 Task: Plan a departmental meeting for the end of the month.
Action: Mouse moved to (562, 212)
Screenshot: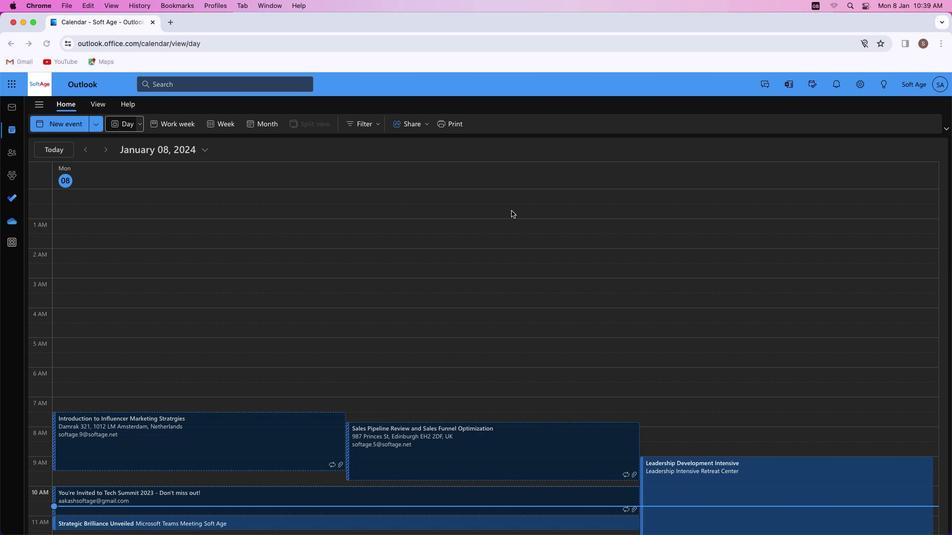 
Action: Mouse pressed left at (562, 212)
Screenshot: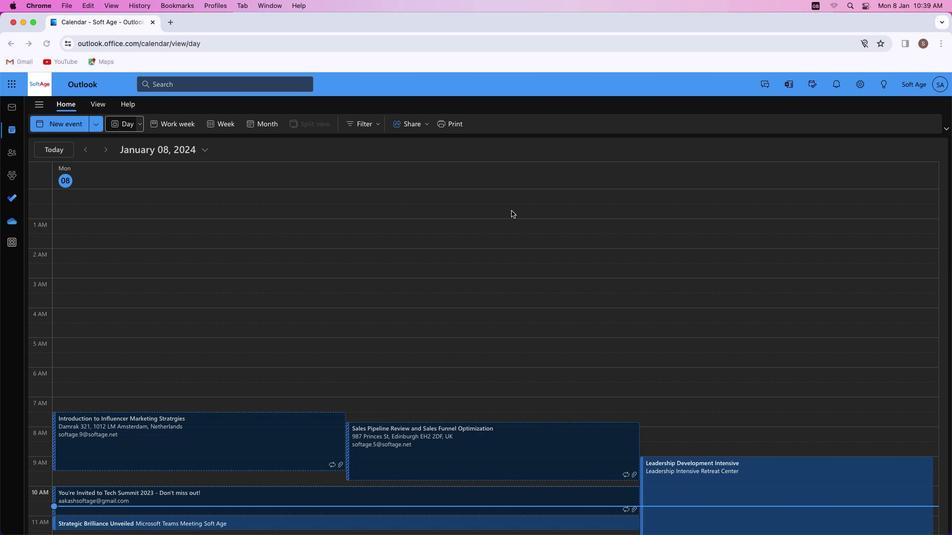 
Action: Mouse moved to (62, 125)
Screenshot: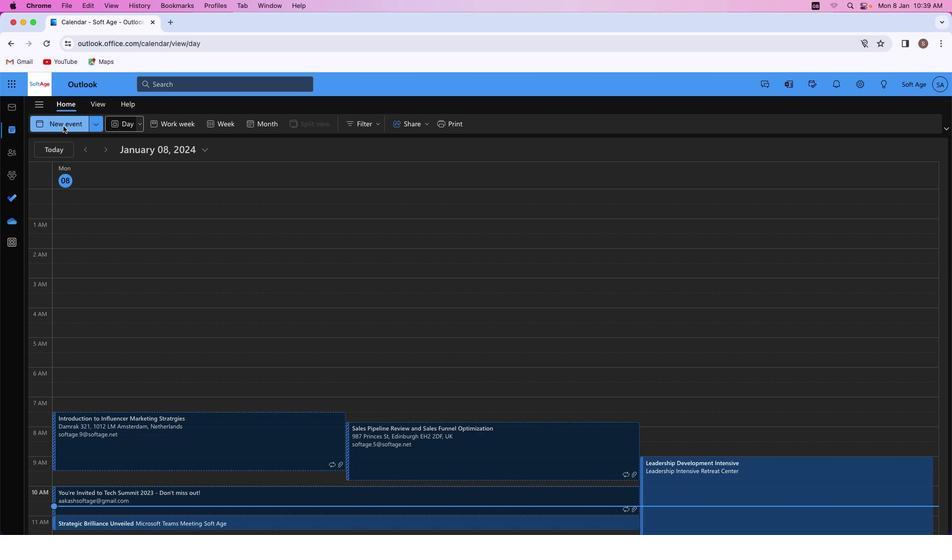 
Action: Mouse pressed left at (62, 125)
Screenshot: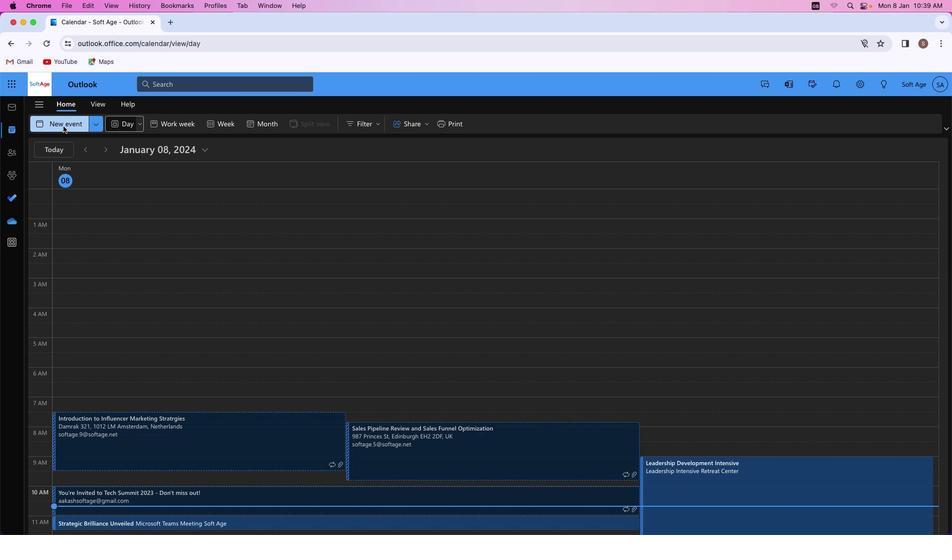 
Action: Mouse moved to (251, 189)
Screenshot: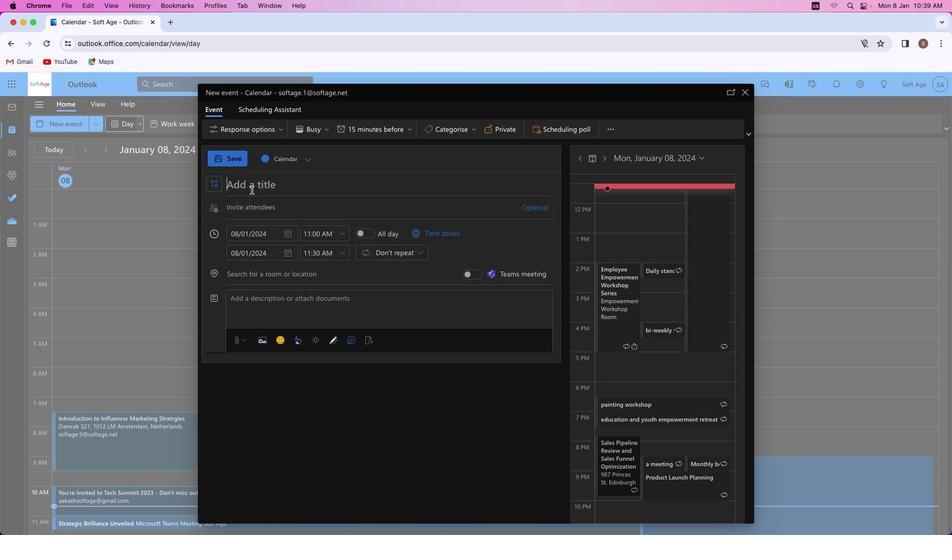 
Action: Key pressed Key.shift_r'M''o''n''t''h'"'"'s'Key.spaceKey.shift'E''n''d'Key.spaceKey.shift'A''l''i''g''n''m''e''n''t'
Screenshot: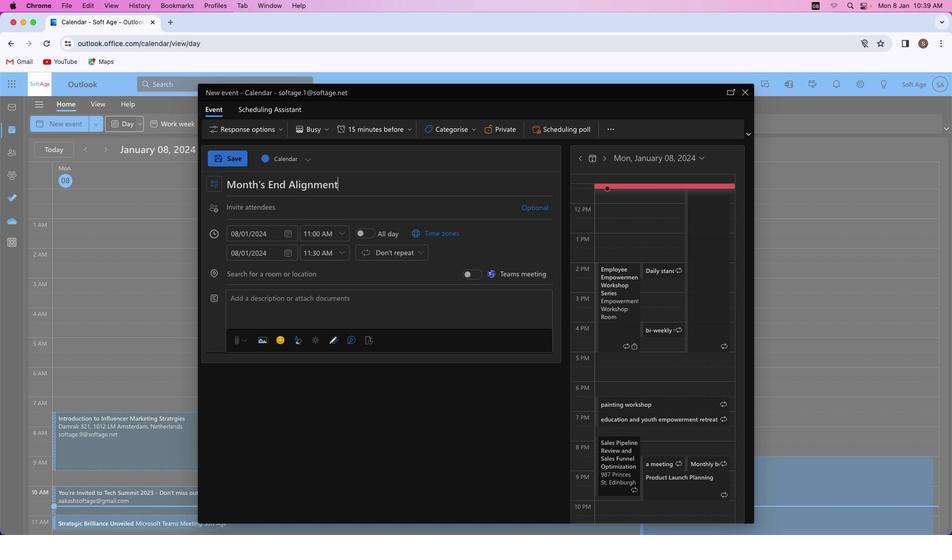 
Action: Mouse moved to (394, 253)
Screenshot: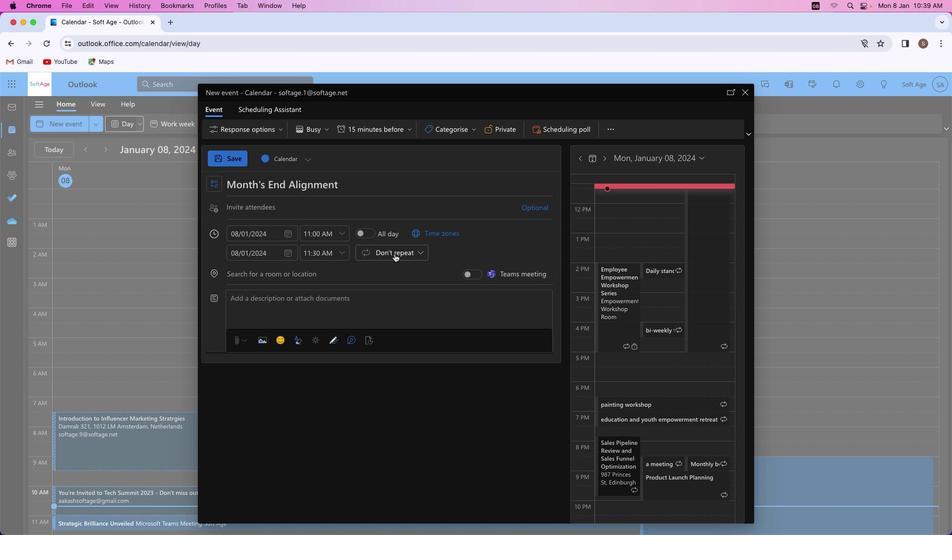 
Action: Mouse pressed left at (394, 253)
Screenshot: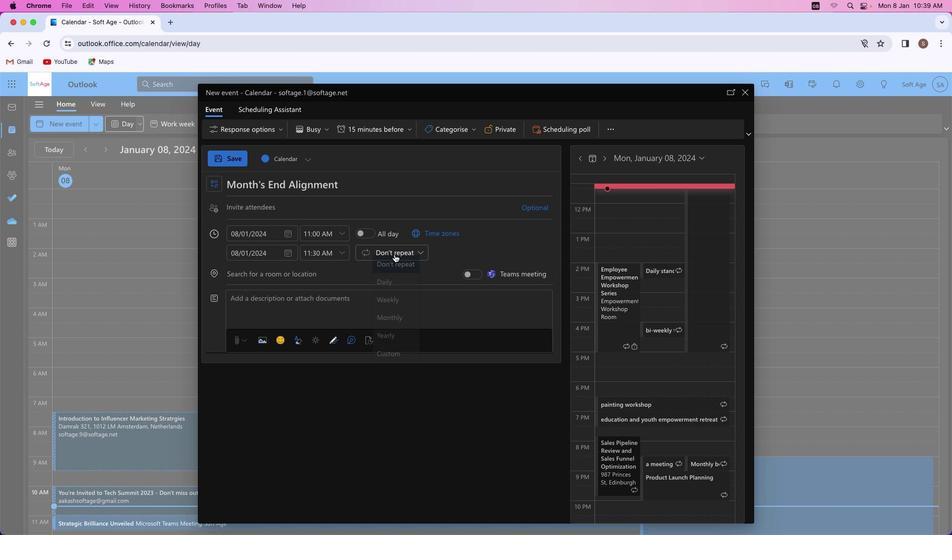 
Action: Mouse moved to (288, 233)
Screenshot: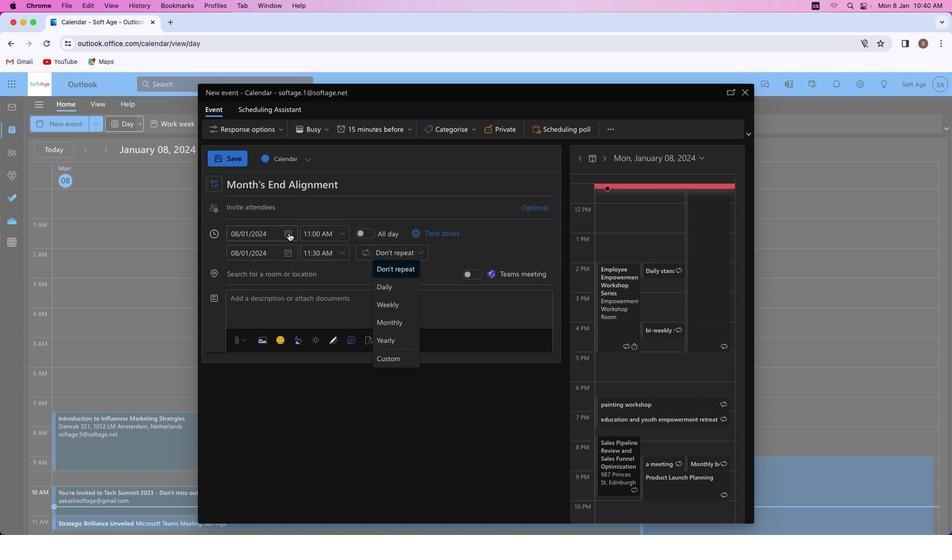 
Action: Mouse pressed left at (288, 233)
Screenshot: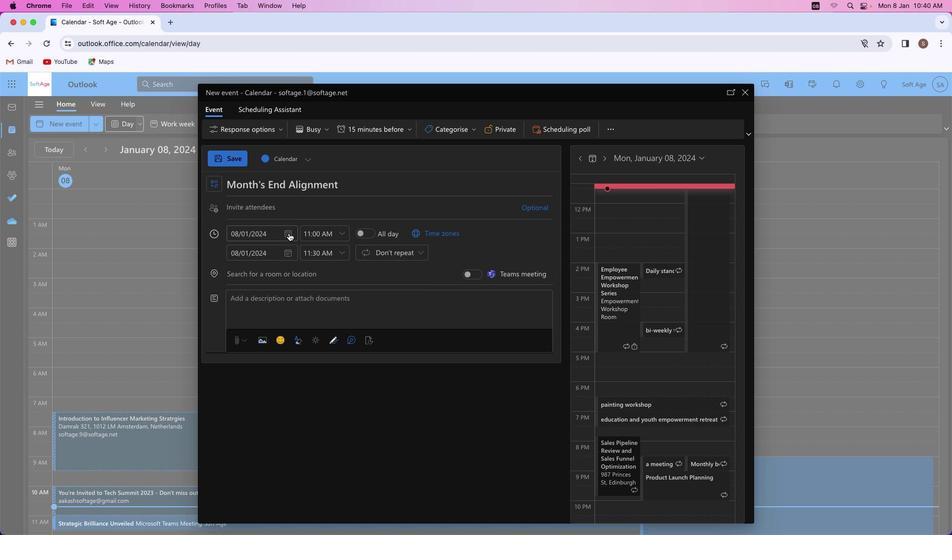 
Action: Mouse moved to (263, 340)
Screenshot: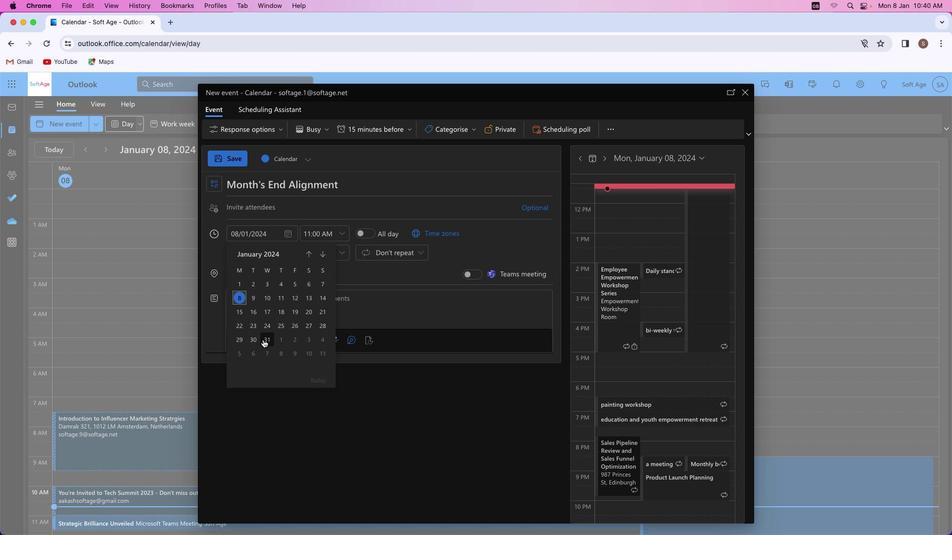 
Action: Mouse pressed left at (263, 340)
Screenshot: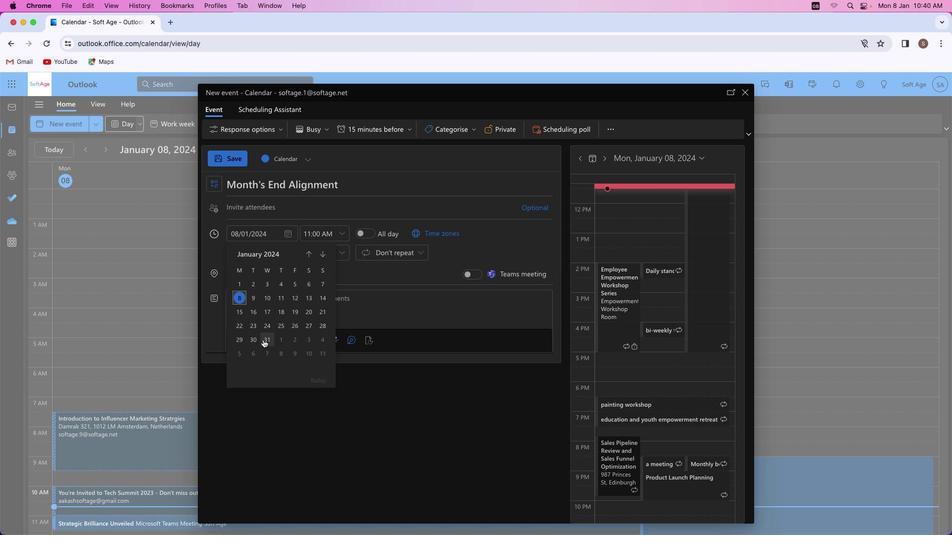 
Action: Mouse moved to (294, 294)
Screenshot: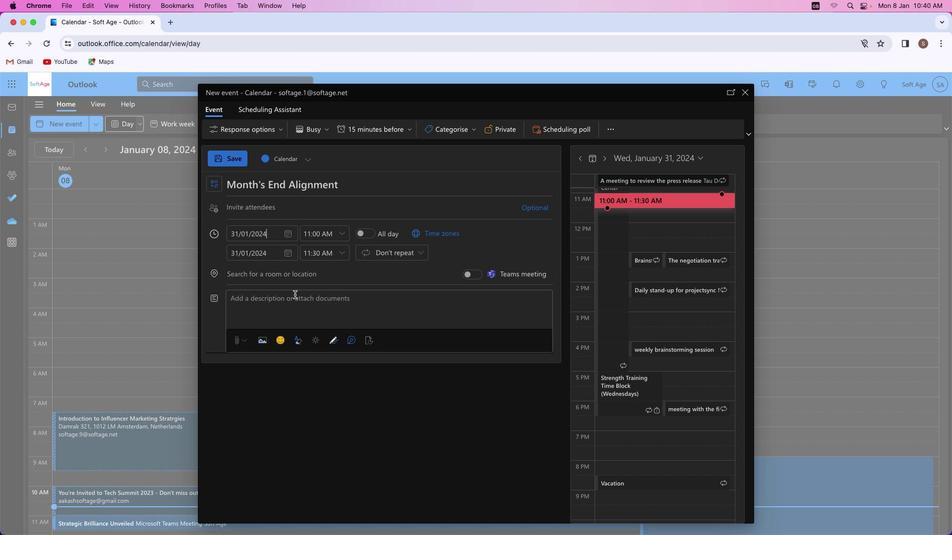 
Action: Mouse pressed left at (294, 294)
Screenshot: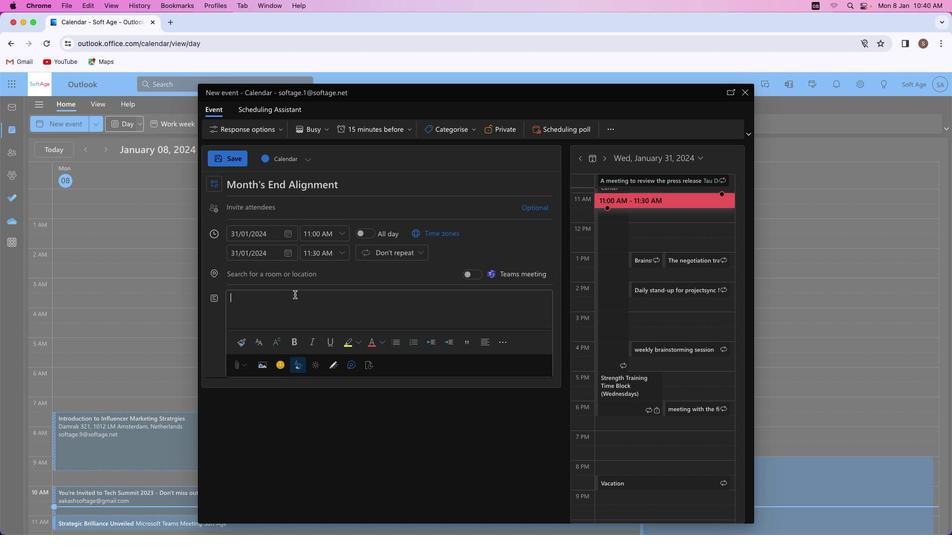 
Action: Mouse moved to (295, 294)
Screenshot: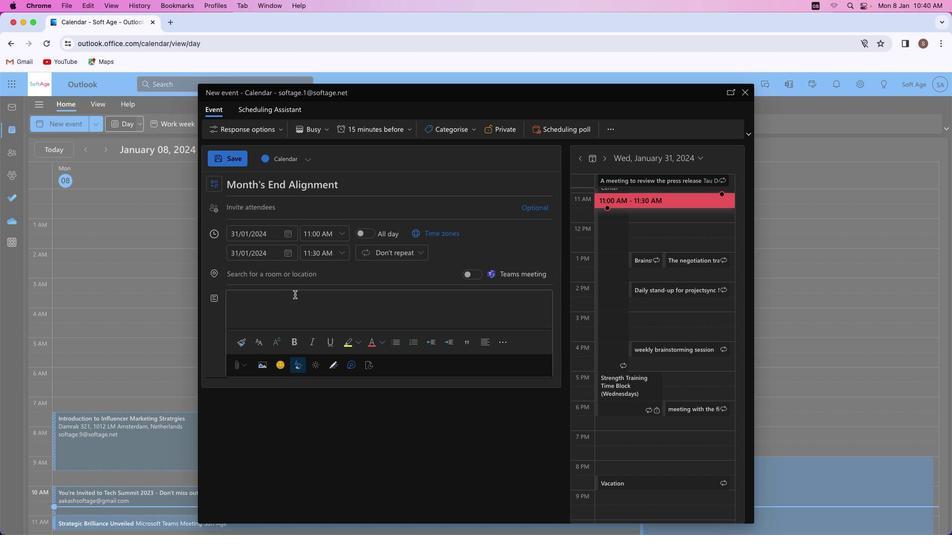 
Action: Key pressed Key.shift'E''n''g''a''g''e'Key.space'i''n'Key.space'o''u''r'Key.space'c''r''u''c''i''a''l'Key.space'd''e''p''a''r''t''m''e''n''t''a''l'Key.leftKey.leftKey.leftKey.leftKey.leftKey.leftKey.leftKey.rightKey.rightKey.rightKey.rightKey.rightKey.rightKey.rightKey.space'm''e''e''t''i''n''g'','Key.space'w''h''e''r''e'Key.space'w''e'Key.space's''y''n''c''h''r''o''n''i''z''e'Key.space'e''f''f''o''r''t'Key.spaceKey.backspace's'','Key.space'r''e''v''i''e''w'Key.space'a''c''h''i''e''v''e''m''e''n''t''s'','Key.space'a''n''d'Key.space's''t''r''a''t''e''g''i''z''e'Key.space'f''o''r'Key.space't''h''e'Key.space'f''u''t''u''r''e''.'Key.spaceKey.shift_r'J''o''i''n'Key.space'u''s'Key.space'f''o''r'Key.space'a'Key.space'c''o''l''l''a''b''o''r''a''t''i''v''e'Key.space'j''o''u''r''n''e''y'Key.space't''o''w''a''r''d''s'Key.space's''u''c''c''e''s''s''.'
Screenshot: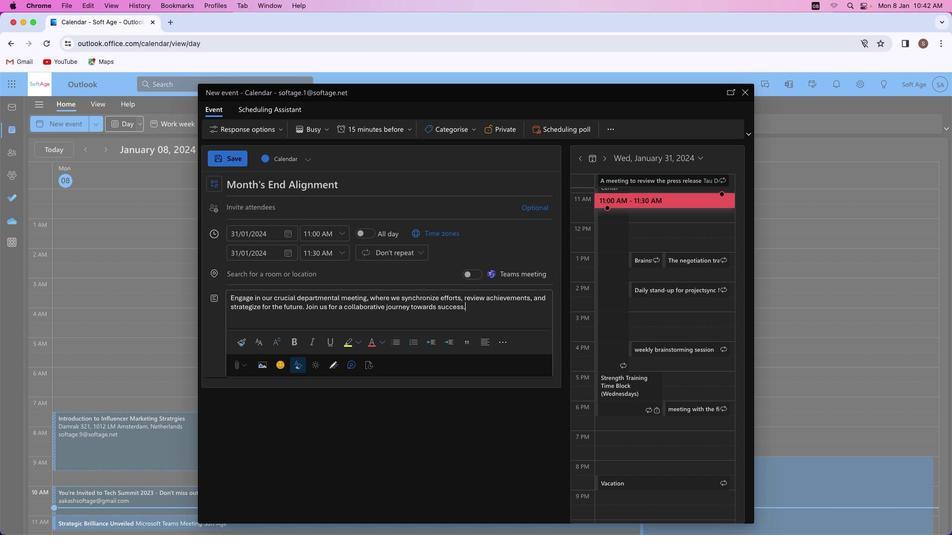 
Action: Mouse moved to (296, 298)
Screenshot: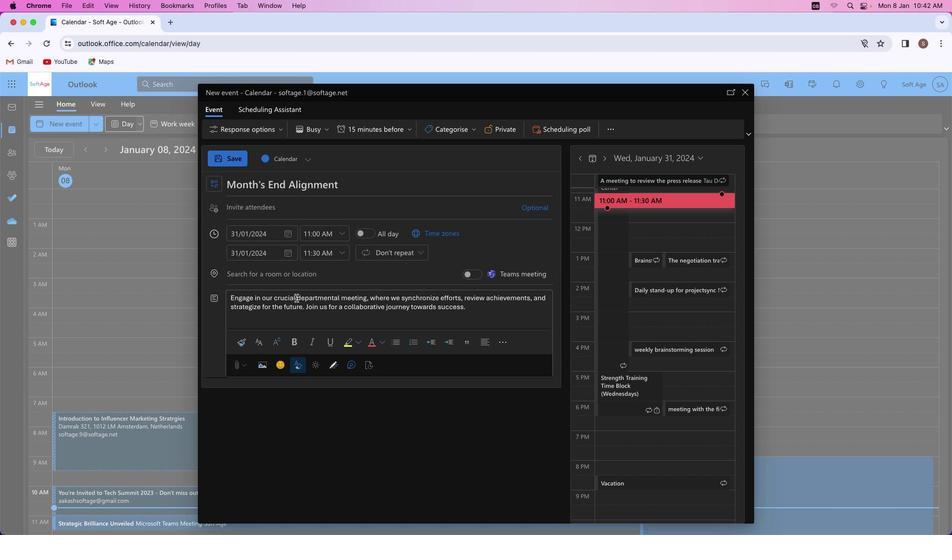 
Action: Mouse pressed left at (296, 298)
Screenshot: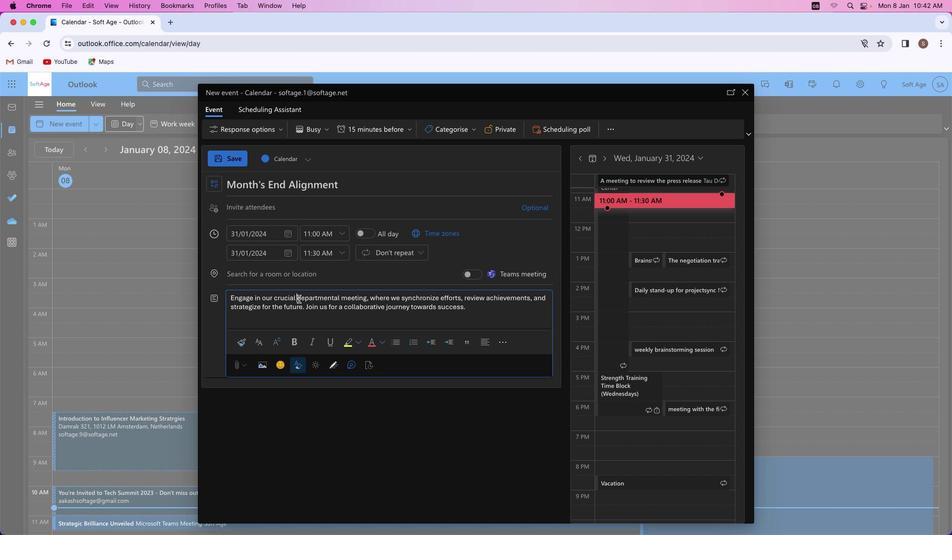 
Action: Mouse moved to (367, 299)
Screenshot: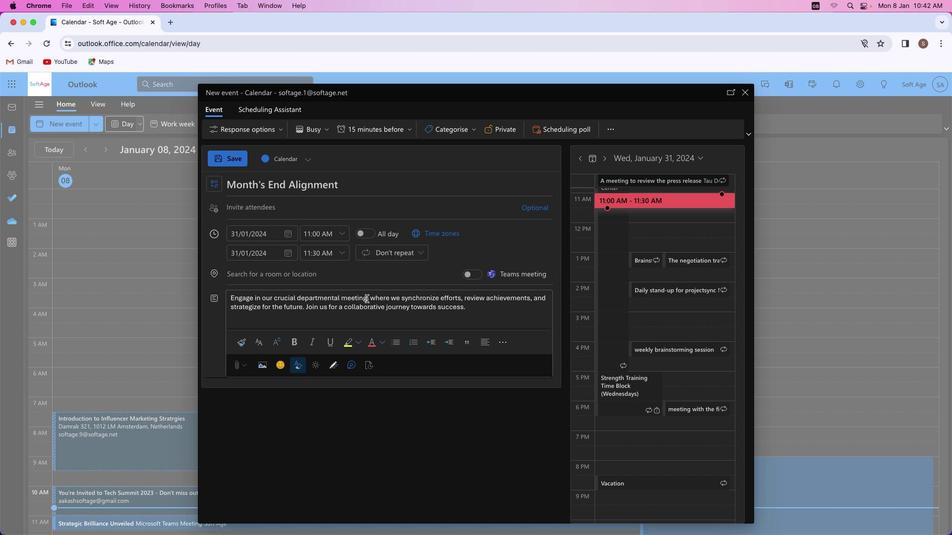 
Action: Mouse pressed left at (367, 299)
Screenshot: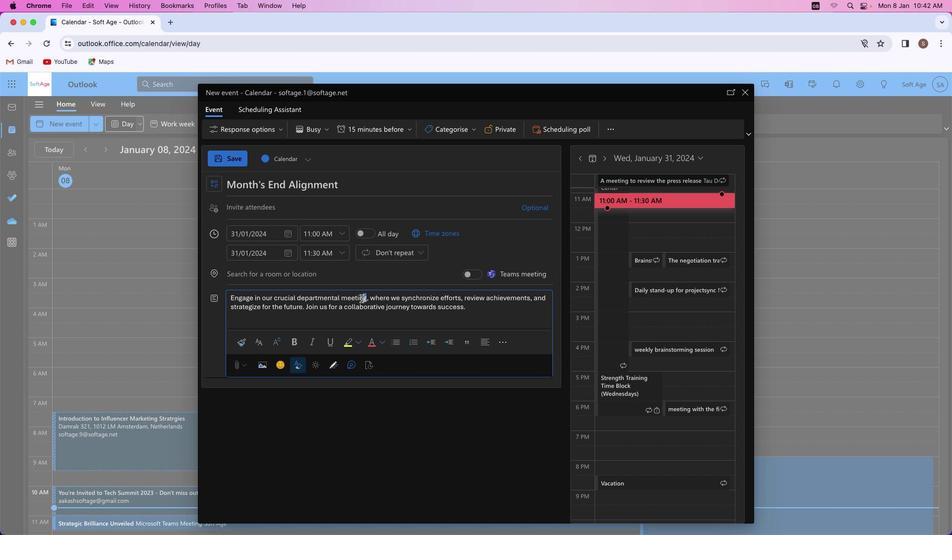 
Action: Mouse moved to (295, 339)
Screenshot: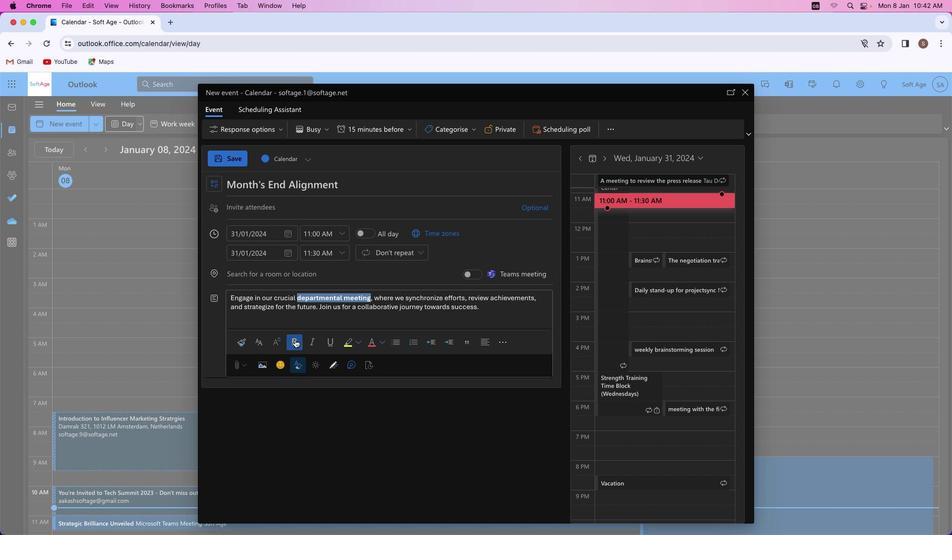 
Action: Mouse pressed left at (295, 339)
Screenshot: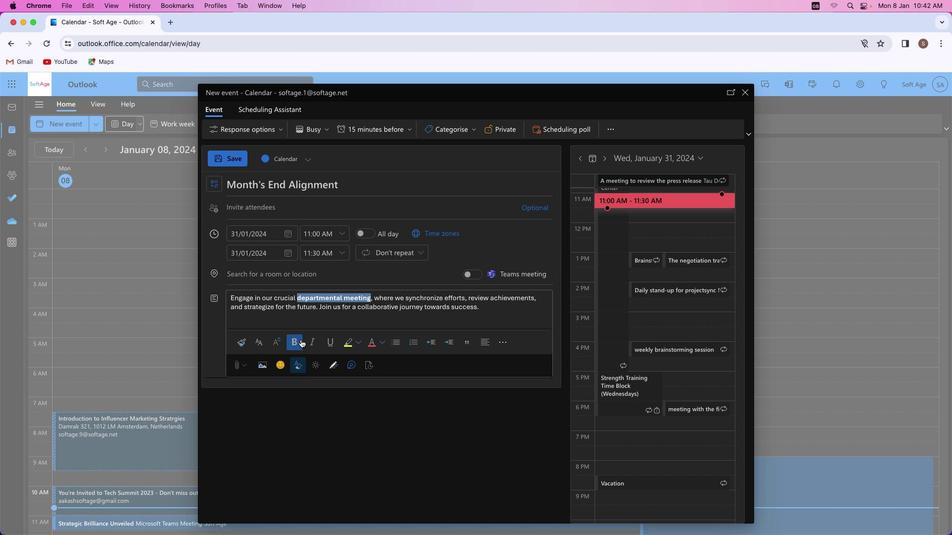 
Action: Mouse moved to (458, 314)
Screenshot: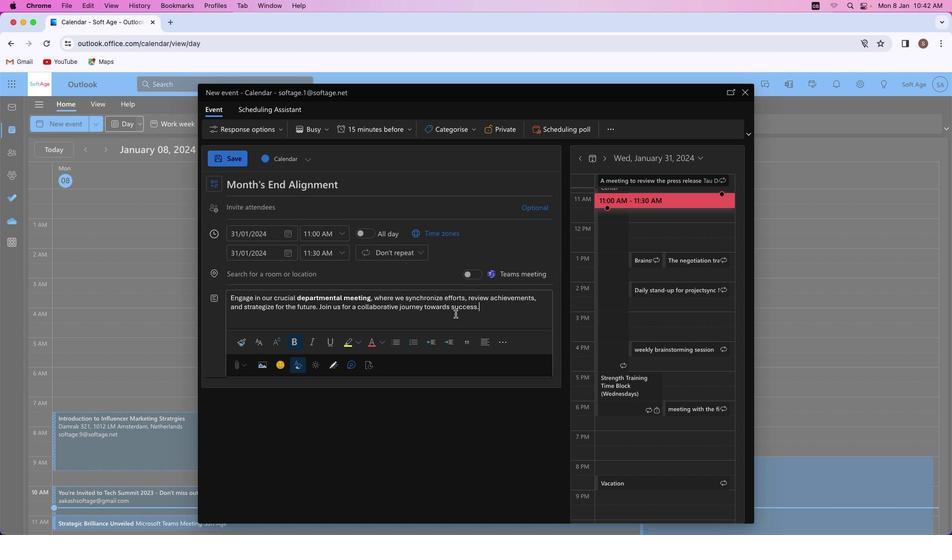 
Action: Mouse pressed left at (458, 314)
Screenshot: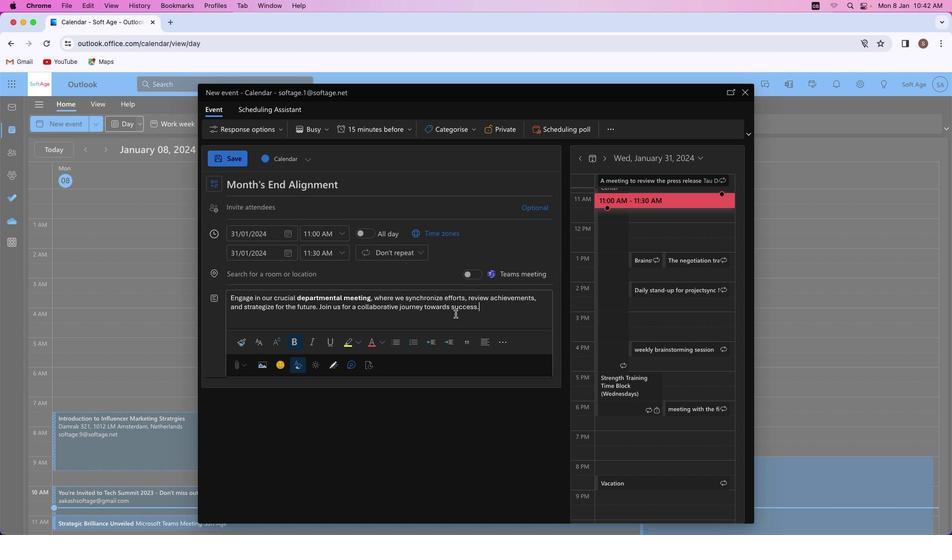 
Action: Mouse moved to (255, 208)
Screenshot: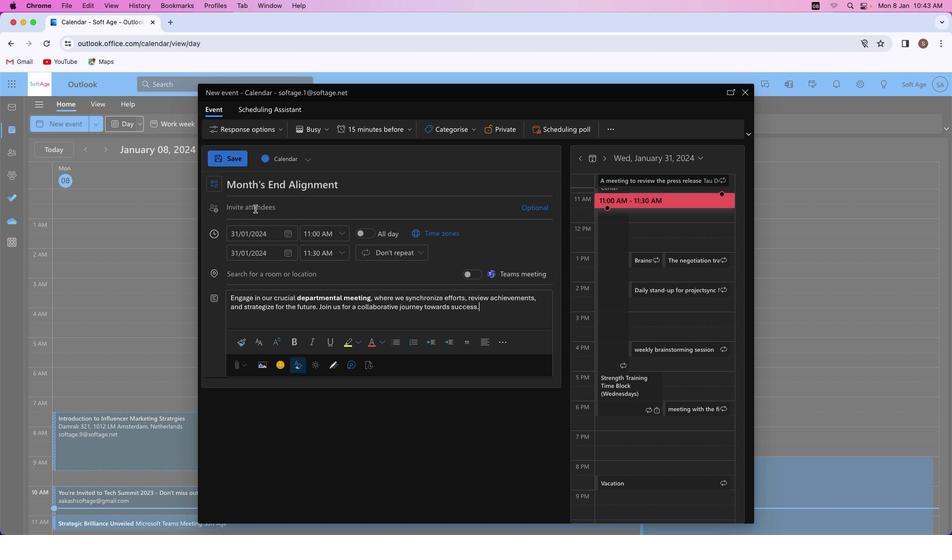 
Action: Mouse pressed left at (255, 208)
Screenshot: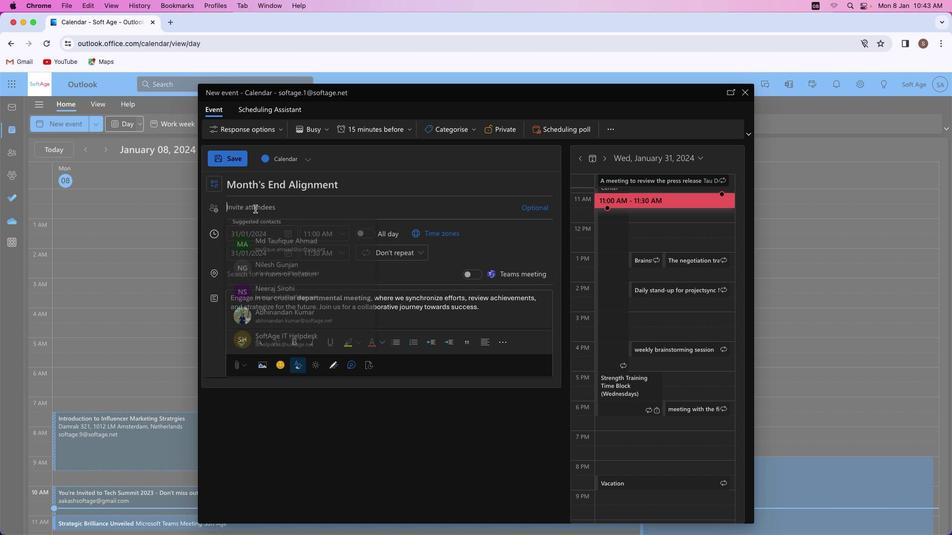 
Action: Mouse moved to (254, 208)
Screenshot: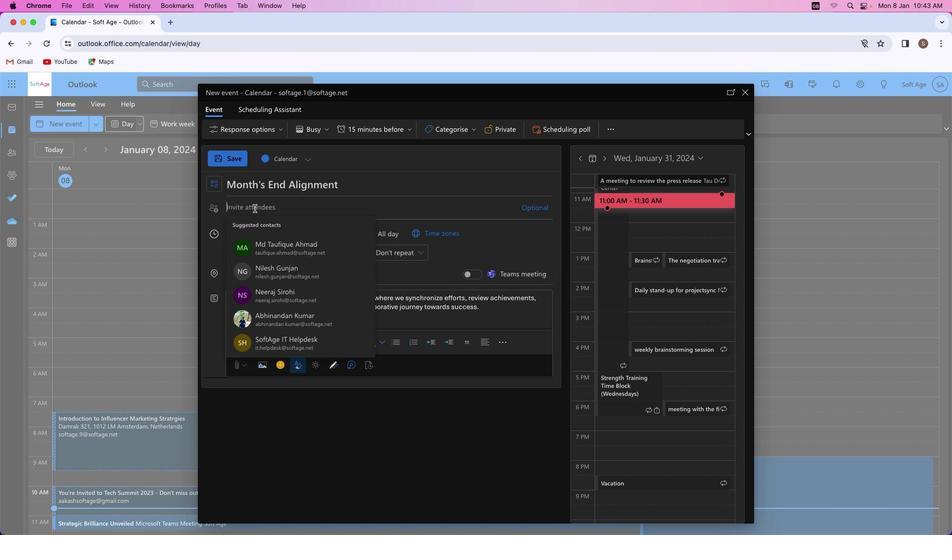 
Action: Key pressed Key.shift'S''h''i''v''a''m''y''a''d''a''v''s''m''4''1'Key.shift'@''o''u''t''l''o''o''k''.''c''o''m'
Screenshot: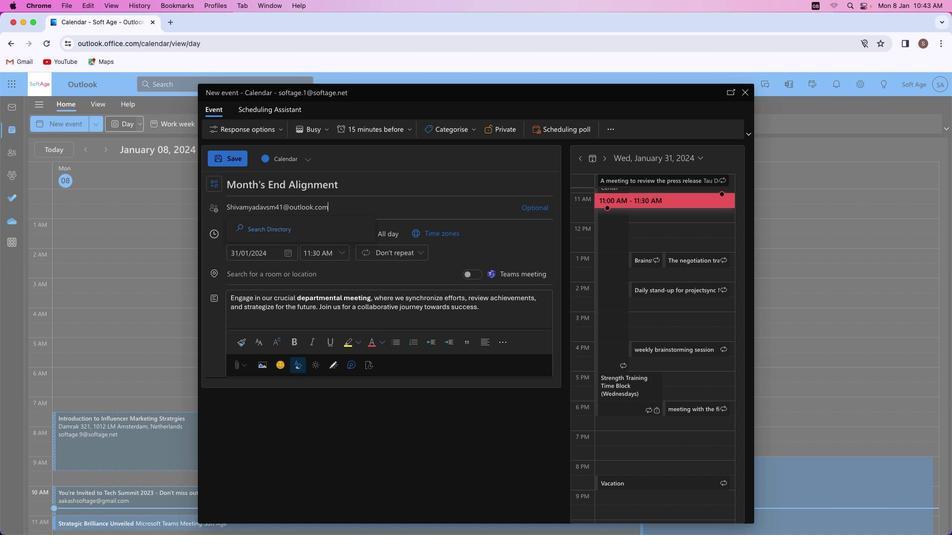 
Action: Mouse moved to (315, 229)
Screenshot: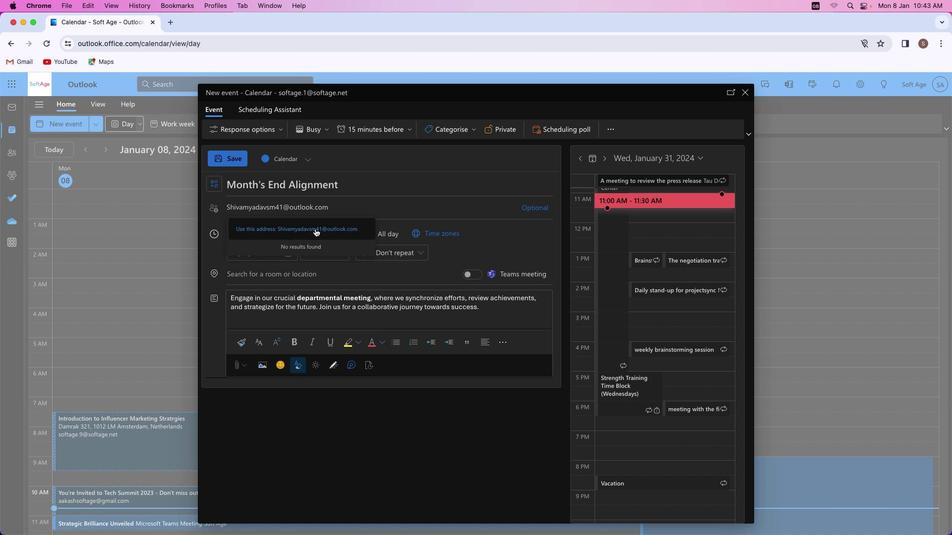
Action: Mouse pressed left at (315, 229)
Screenshot: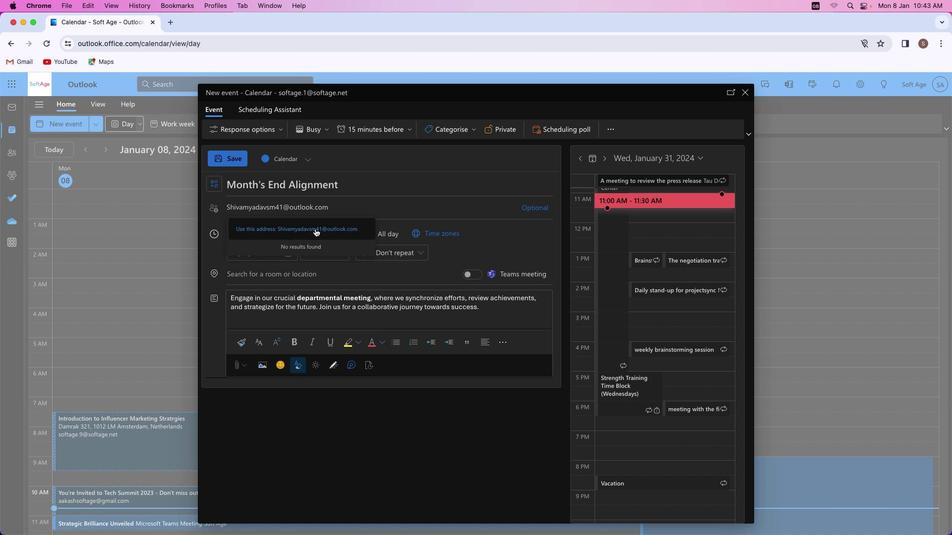 
Action: Mouse moved to (357, 231)
Screenshot: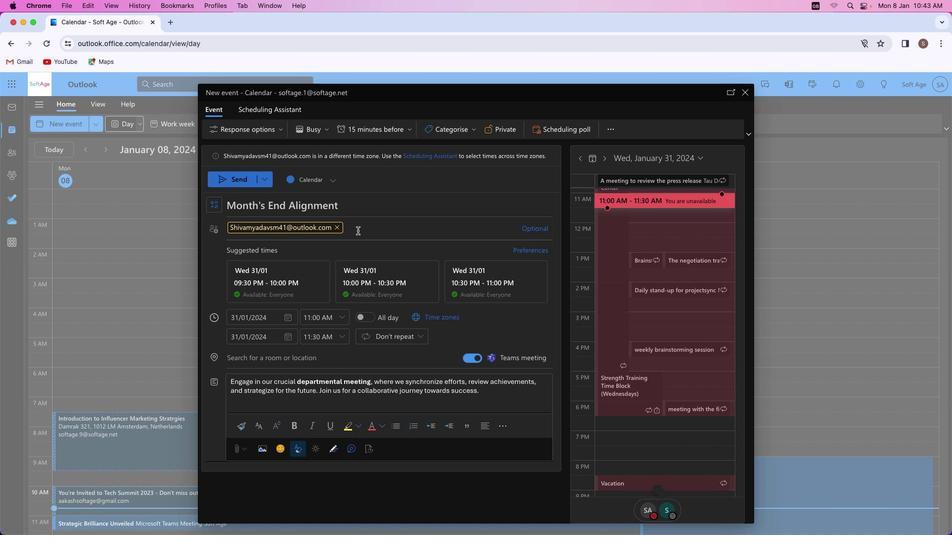 
Action: Key pressed Key.shift'A''k''a''s''h''r''a''j''p''u''t'Key.shift'@''o''u''t''l''o''o''k''.''c''o''m'
Screenshot: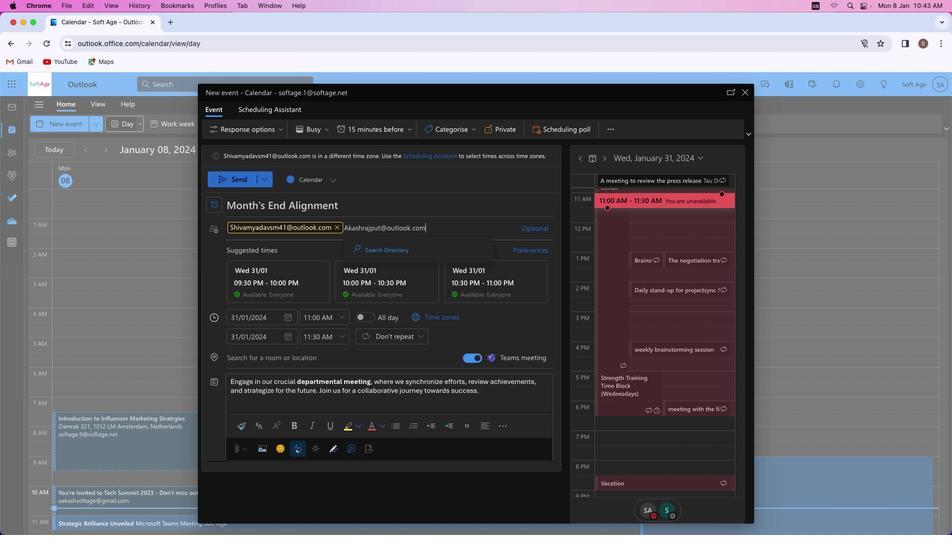 
Action: Mouse moved to (431, 245)
Screenshot: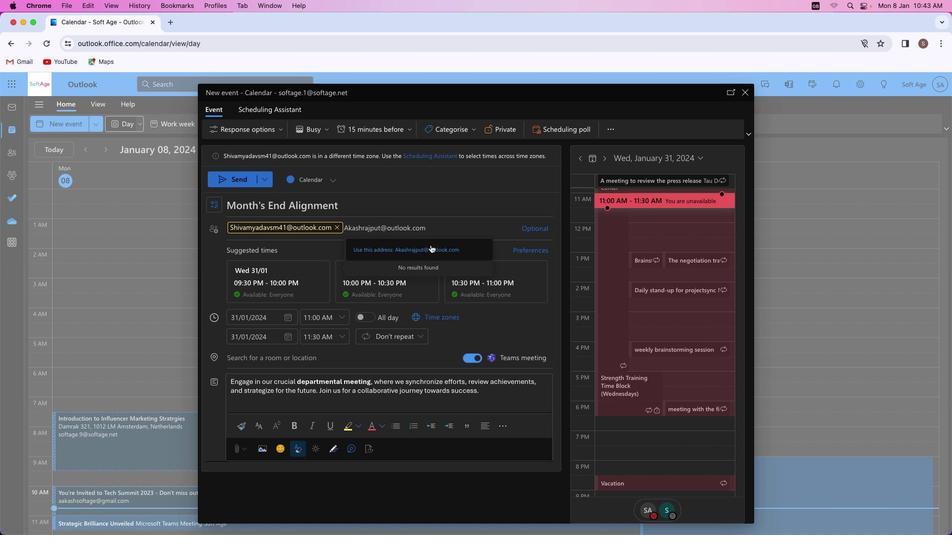 
Action: Mouse pressed left at (431, 245)
Screenshot: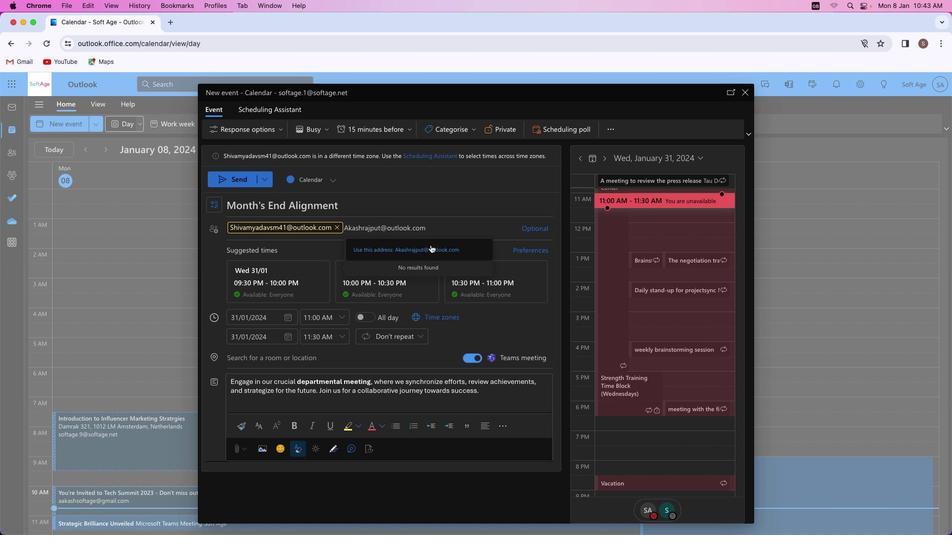 
Action: Mouse moved to (241, 184)
Screenshot: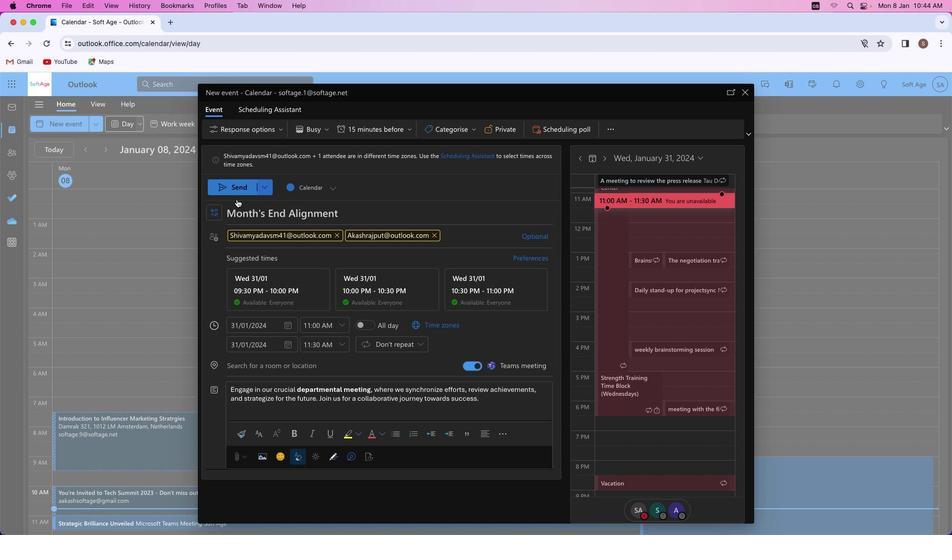 
Action: Mouse pressed left at (241, 184)
Screenshot: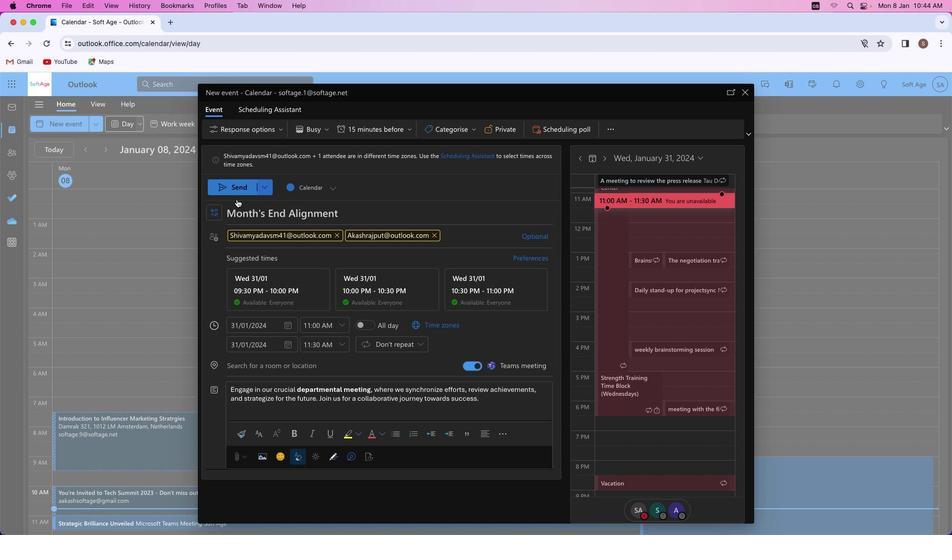 
Action: Mouse moved to (515, 355)
Screenshot: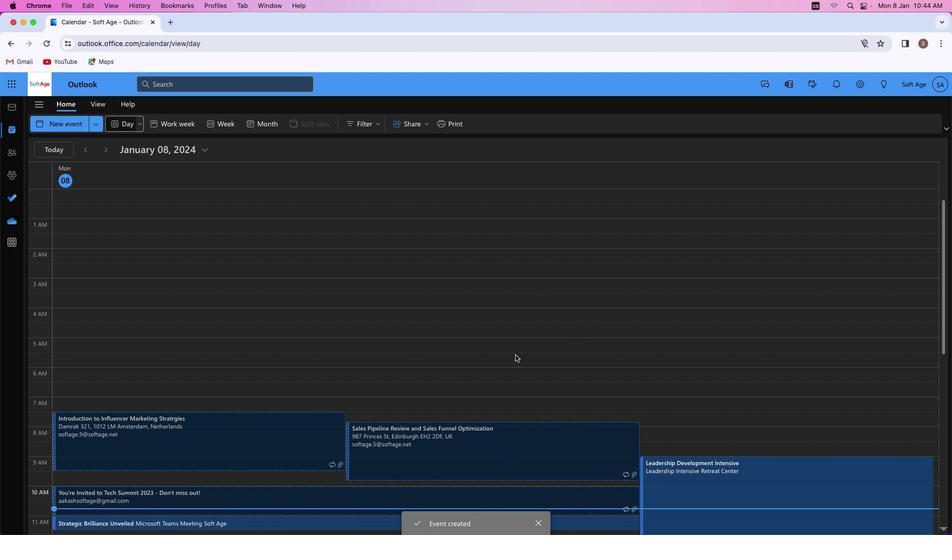 
